 Task: Select the paper size with a letter.
Action: Mouse moved to (35, 58)
Screenshot: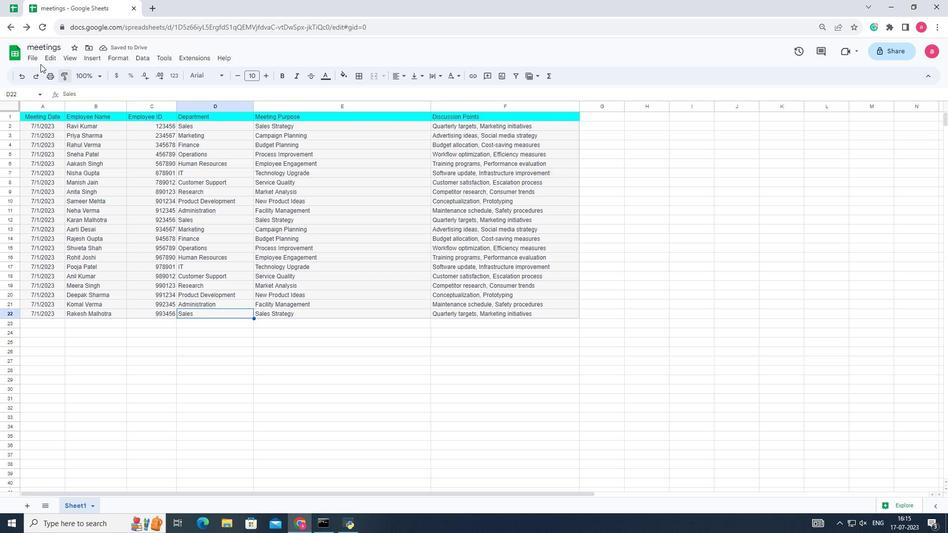 
Action: Mouse pressed left at (35, 58)
Screenshot: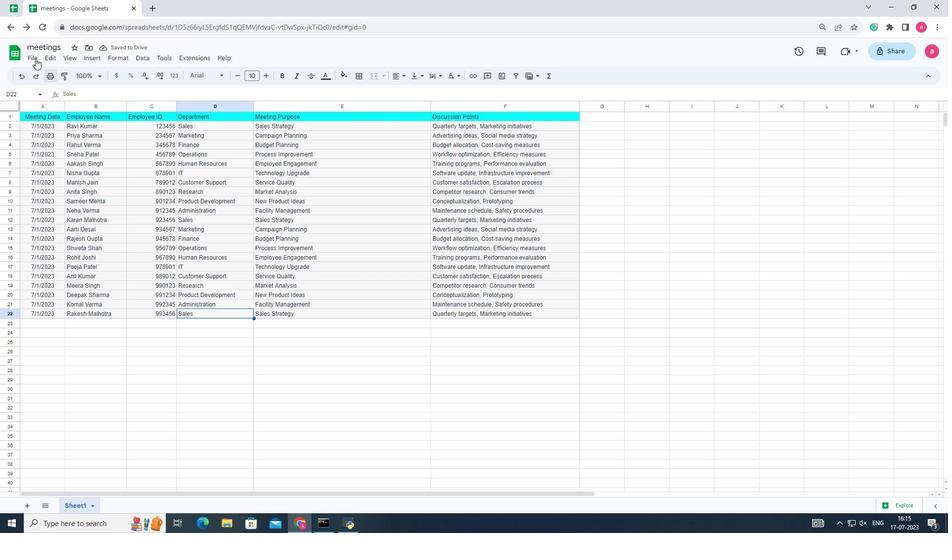 
Action: Mouse moved to (45, 323)
Screenshot: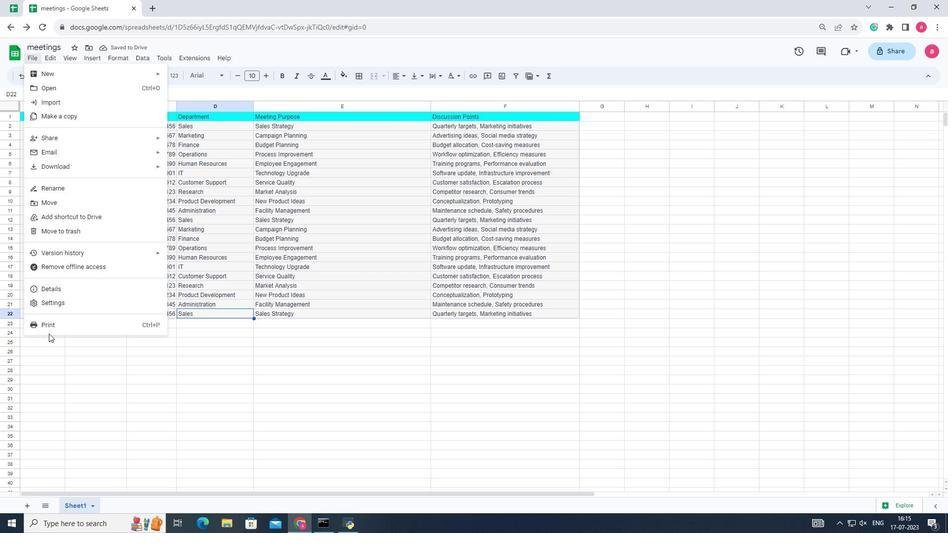 
Action: Mouse pressed left at (45, 323)
Screenshot: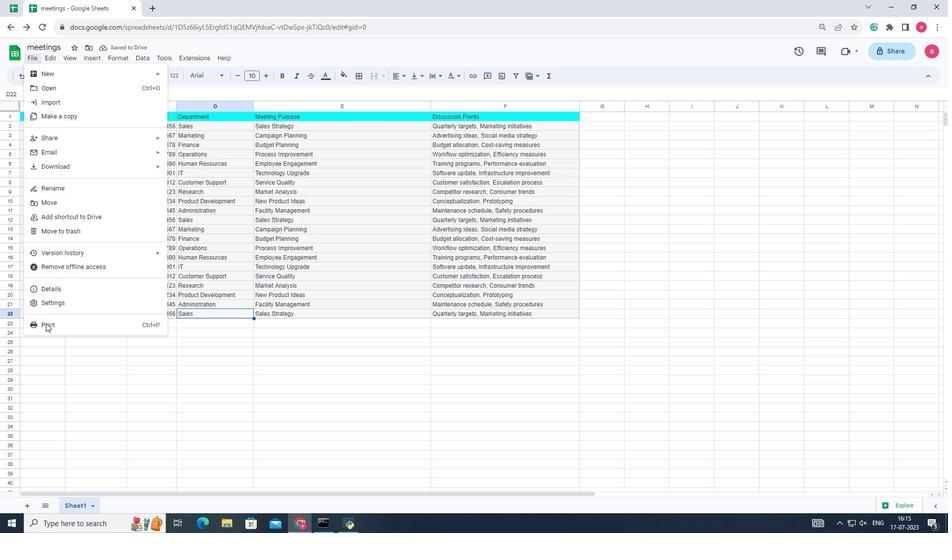 
Action: Mouse moved to (918, 47)
Screenshot: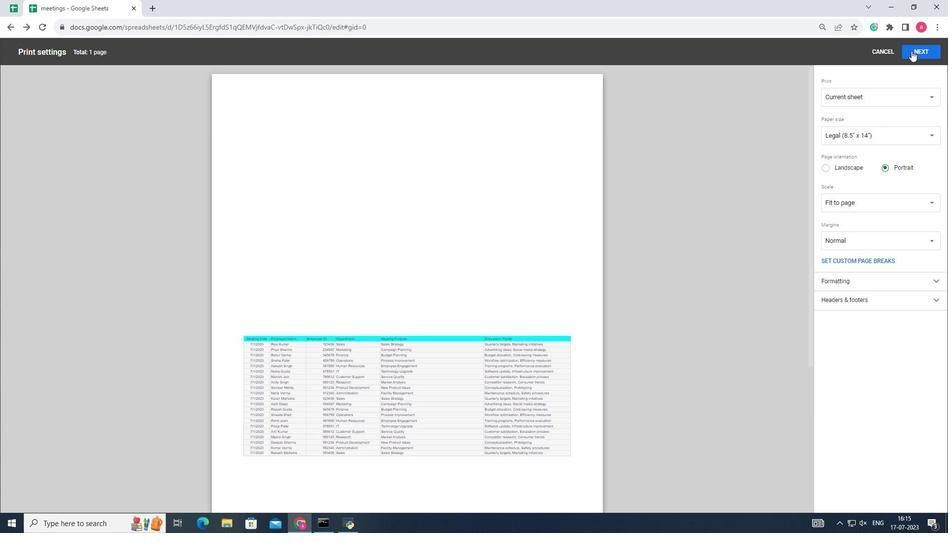 
Action: Mouse pressed left at (918, 47)
Screenshot: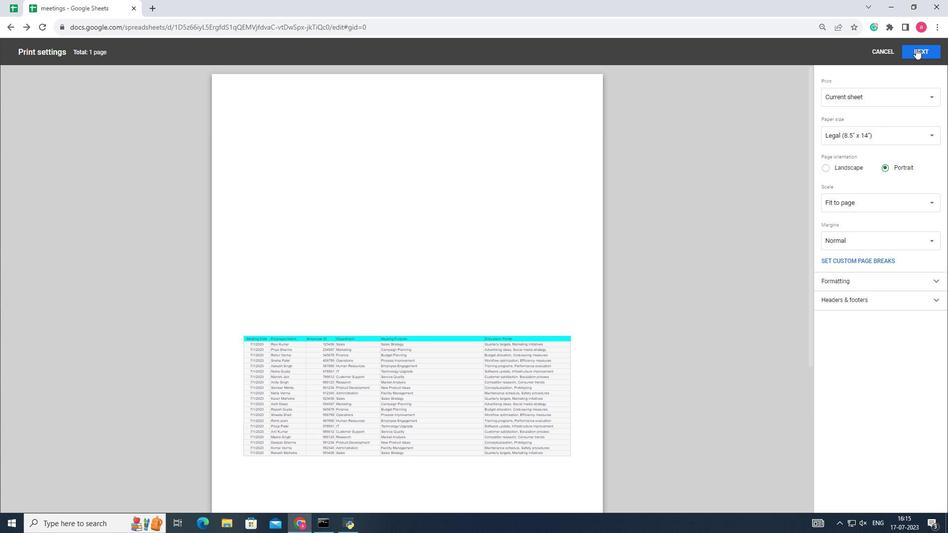 
Action: Mouse moved to (630, 166)
Screenshot: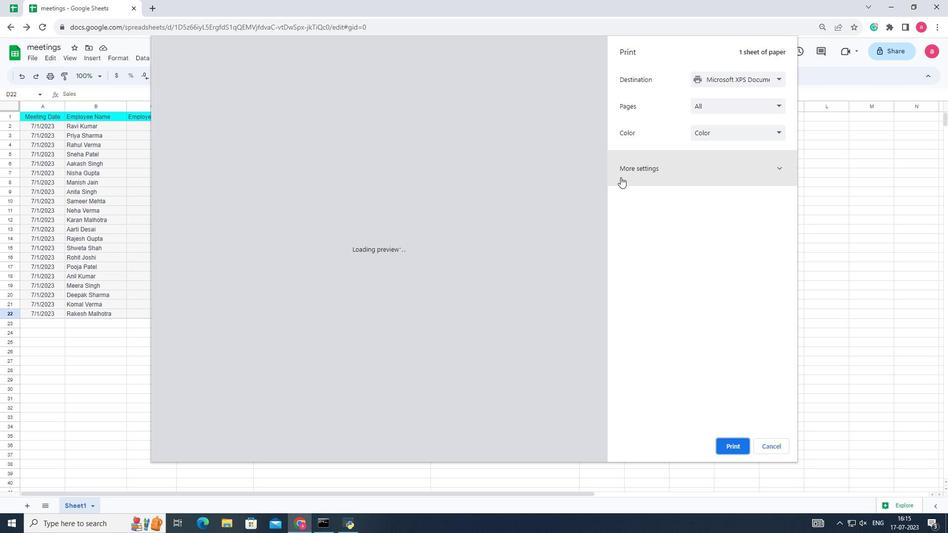 
Action: Mouse pressed left at (630, 166)
Screenshot: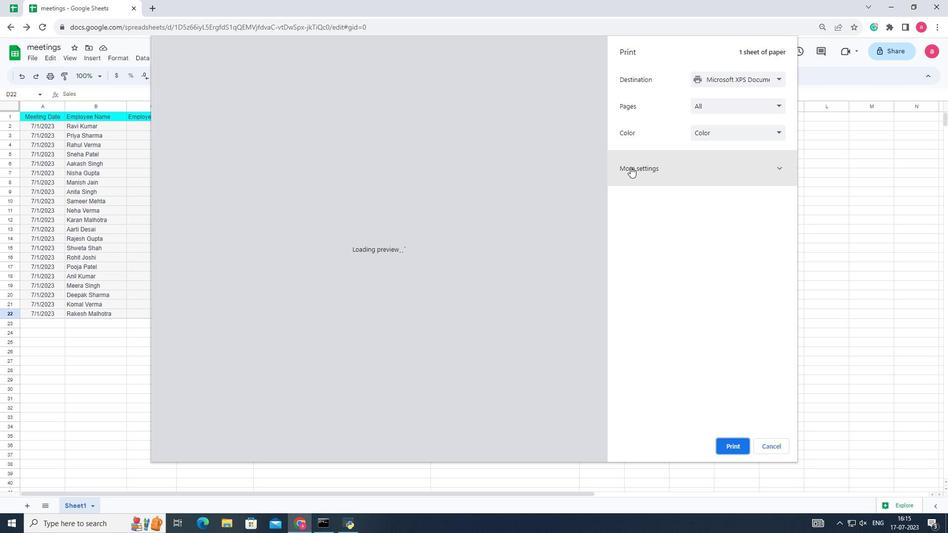
Action: Mouse moved to (696, 200)
Screenshot: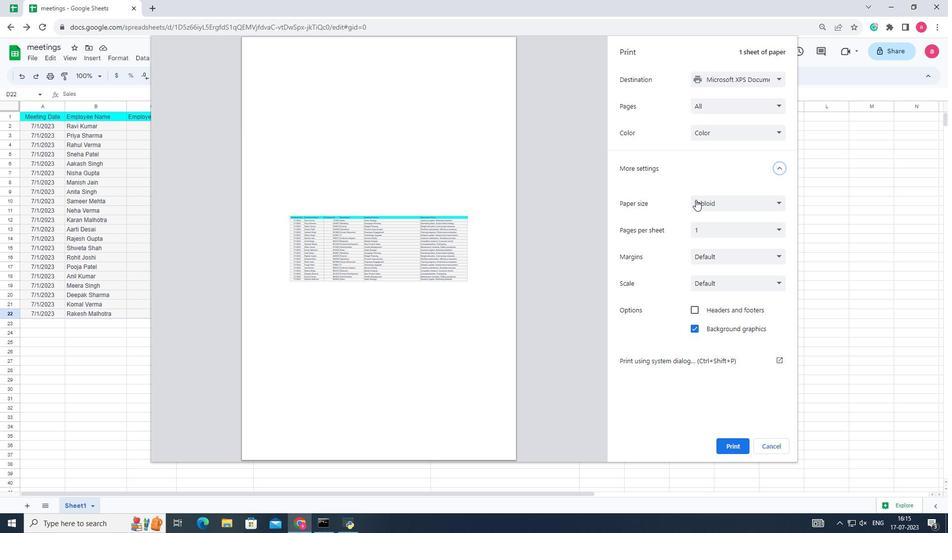 
Action: Mouse pressed left at (696, 200)
Screenshot: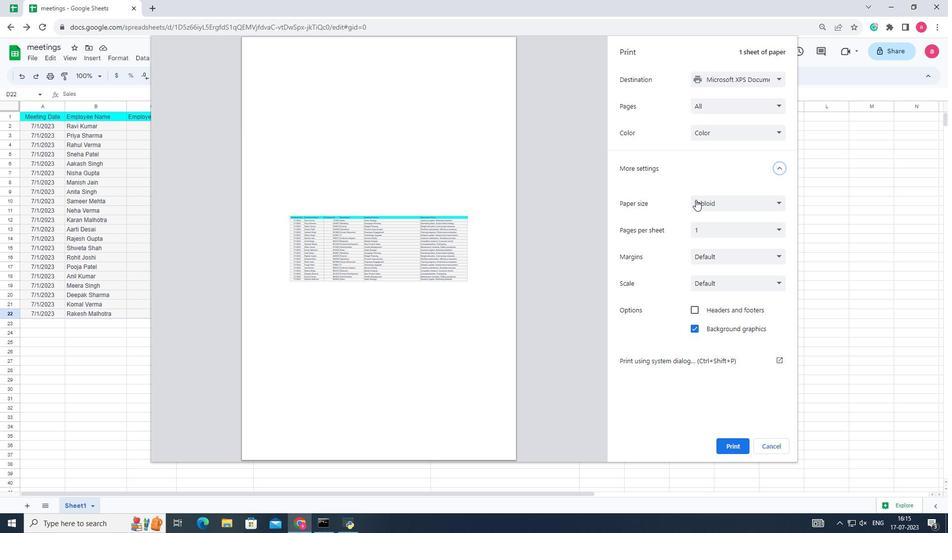
Action: Mouse moved to (707, 216)
Screenshot: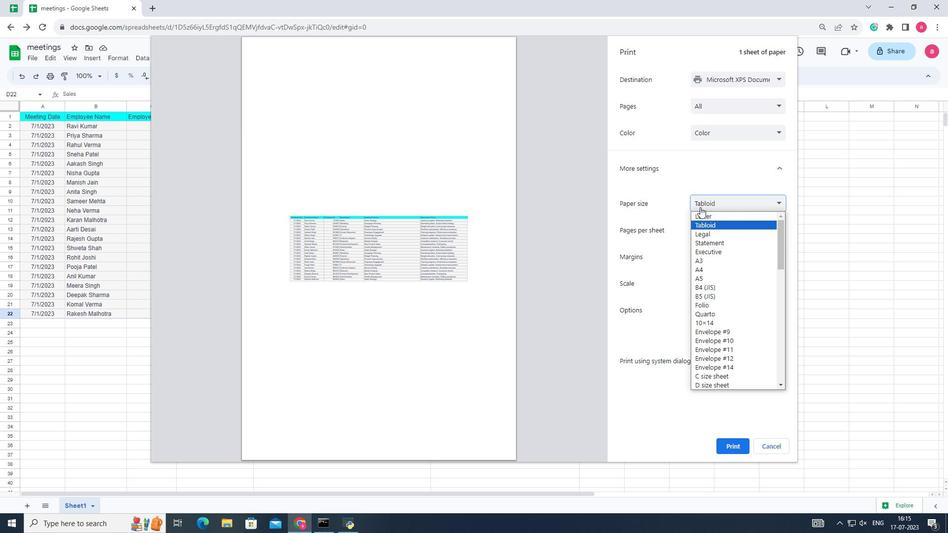 
Action: Mouse pressed left at (707, 216)
Screenshot: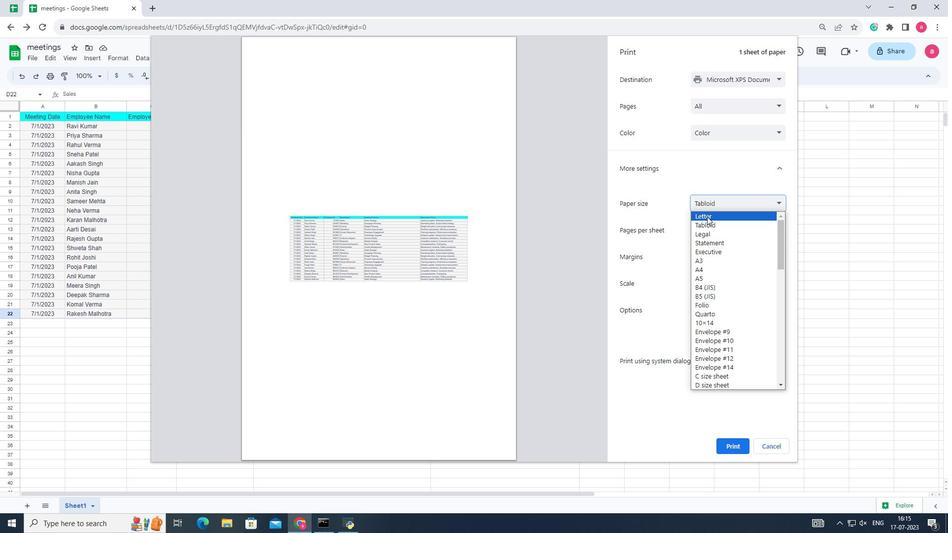 
Action: Mouse moved to (707, 217)
Screenshot: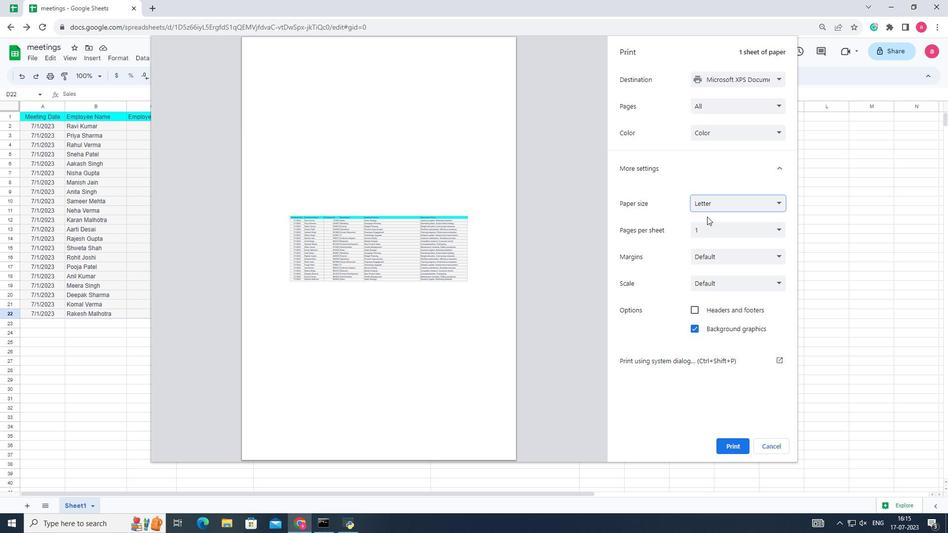 
